 Task: Set the ecosystem for new security advisory in the repository "Javascript" to "GitHub Actions".
Action: Mouse moved to (961, 202)
Screenshot: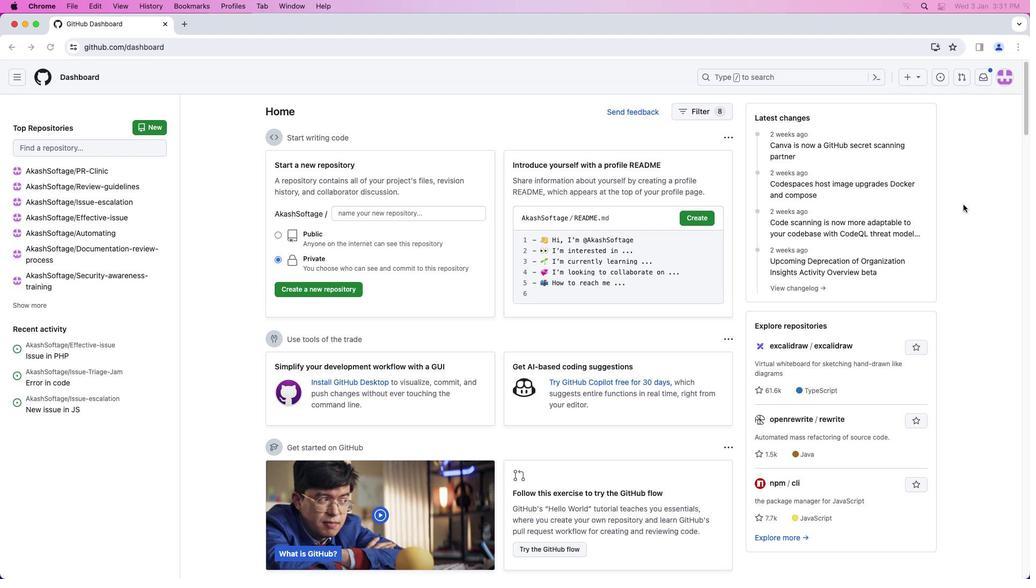
Action: Mouse pressed left at (961, 202)
Screenshot: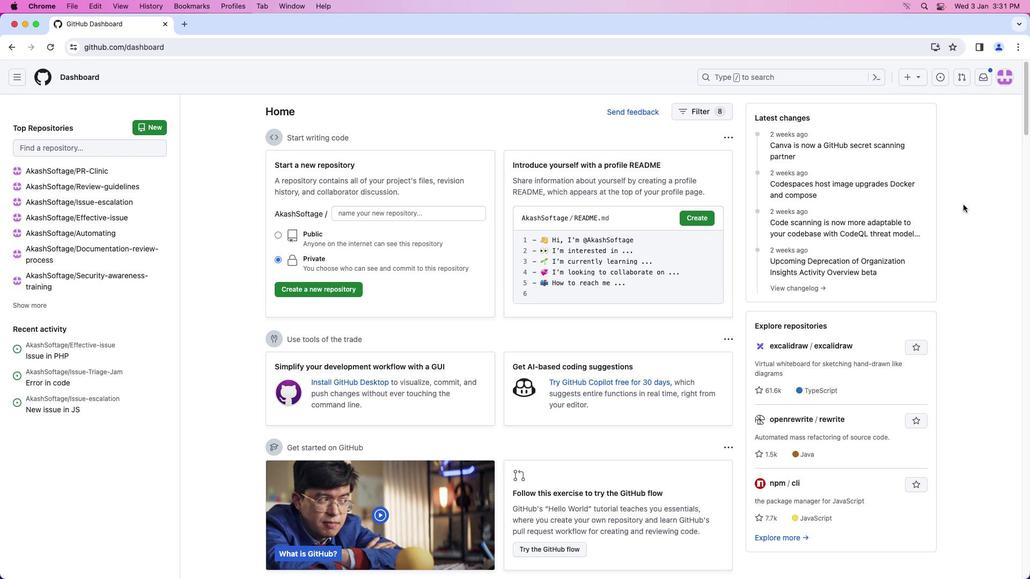 
Action: Mouse moved to (998, 72)
Screenshot: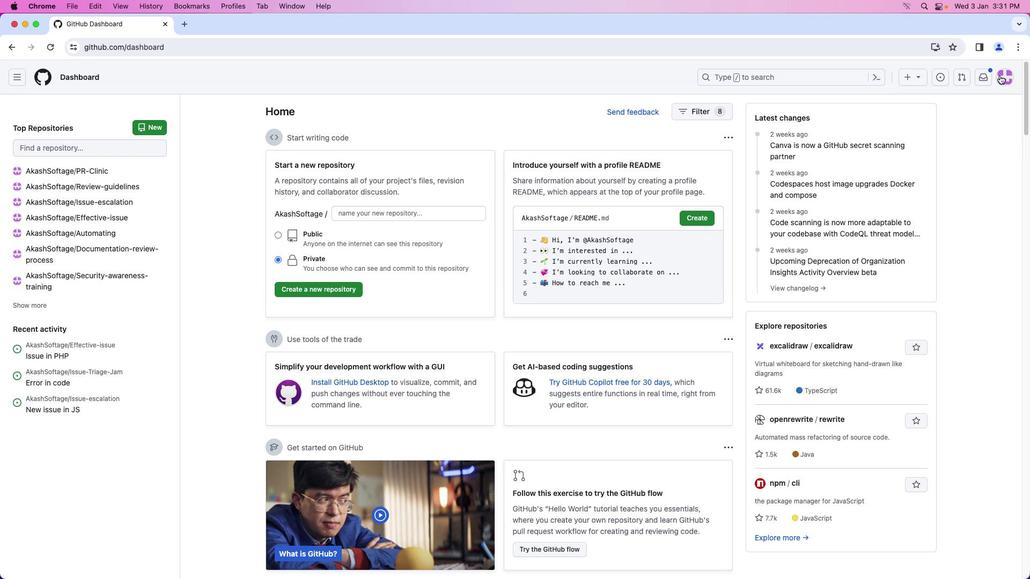 
Action: Mouse pressed left at (998, 72)
Screenshot: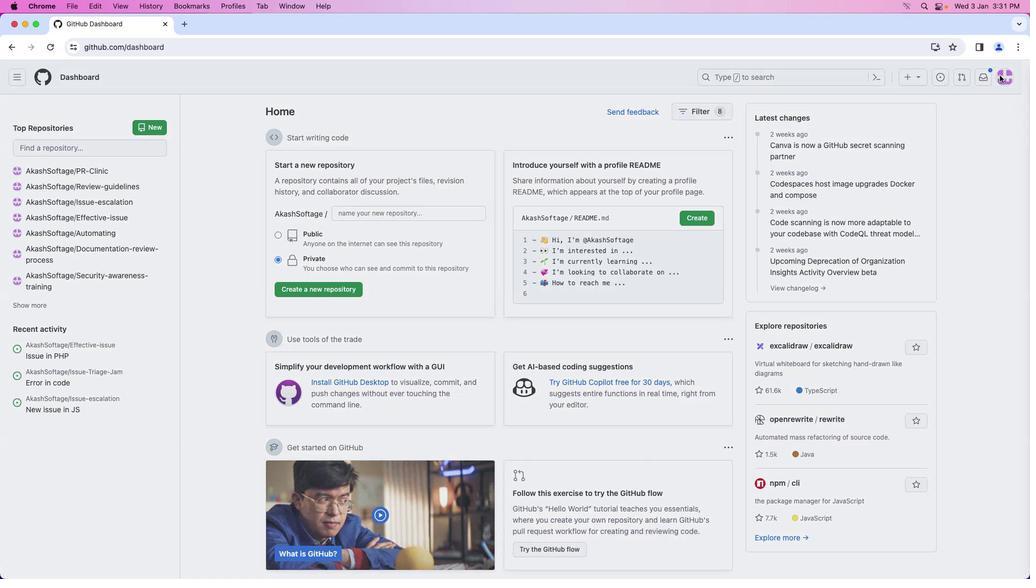 
Action: Mouse moved to (932, 173)
Screenshot: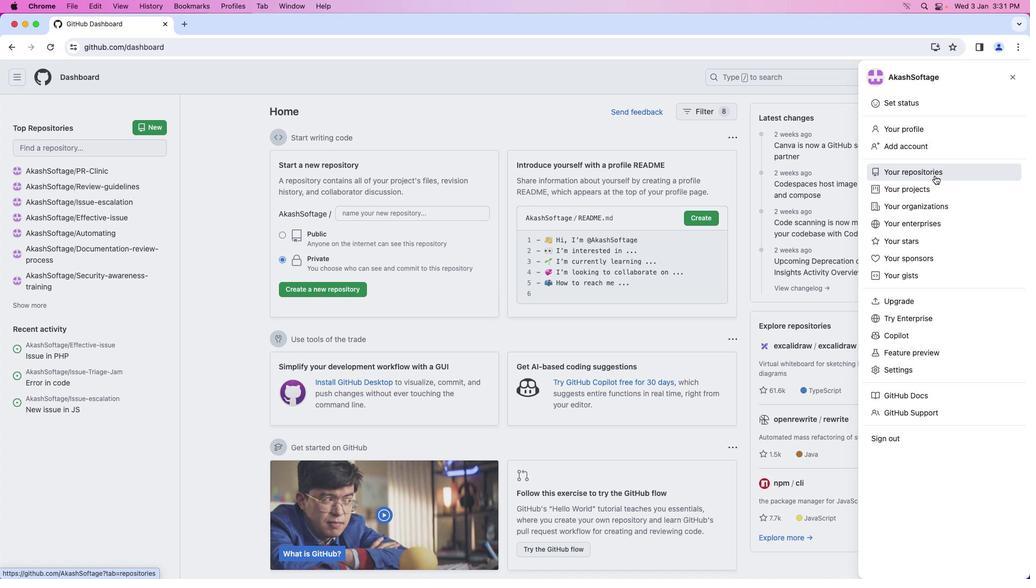 
Action: Mouse pressed left at (932, 173)
Screenshot: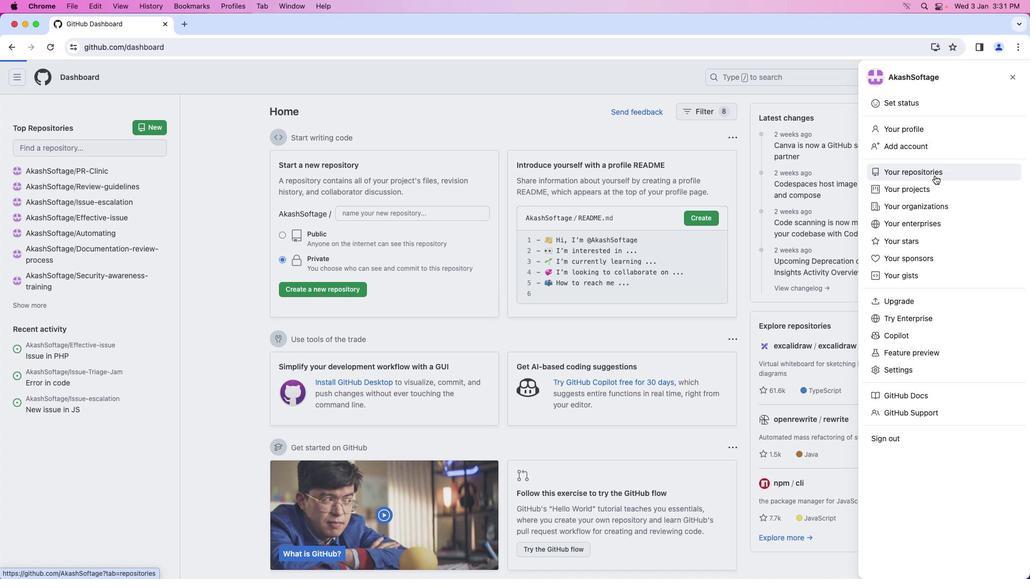 
Action: Mouse moved to (398, 176)
Screenshot: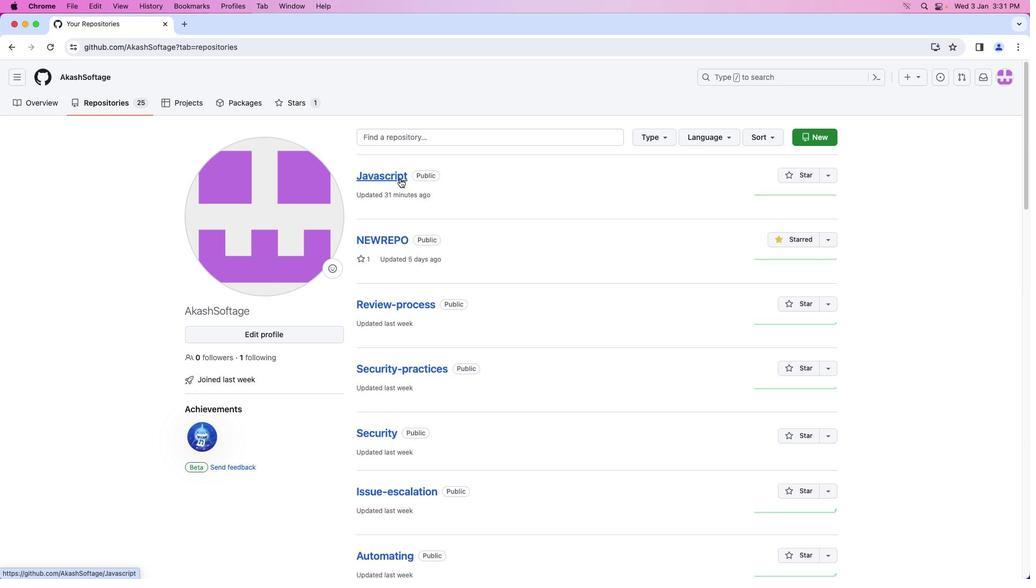 
Action: Mouse pressed left at (398, 176)
Screenshot: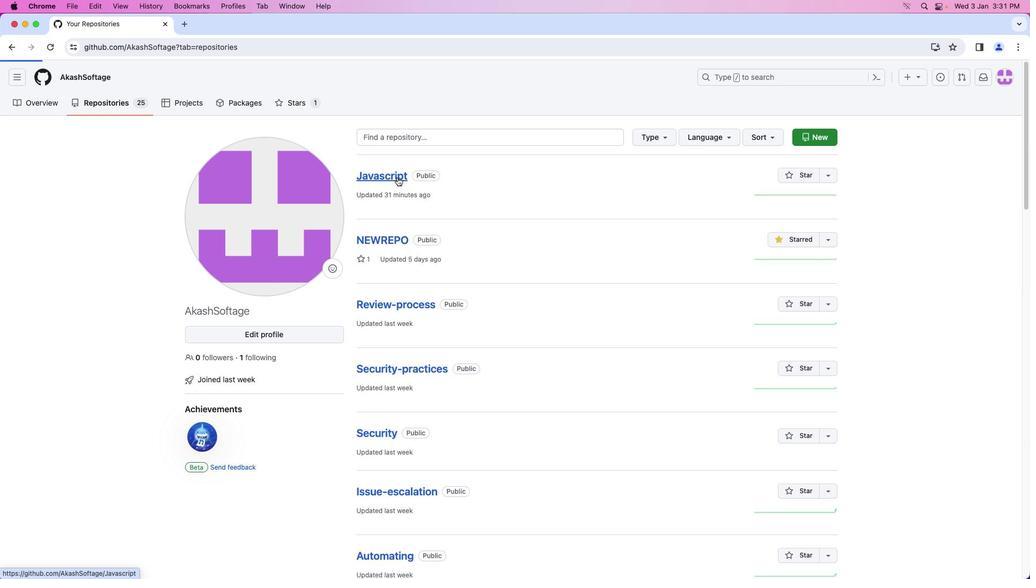 
Action: Mouse moved to (331, 111)
Screenshot: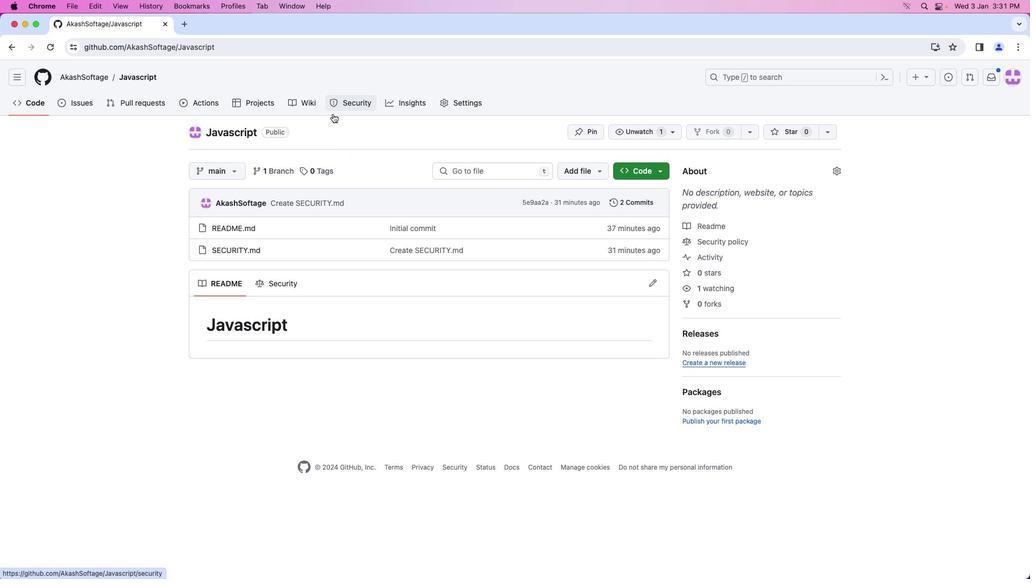 
Action: Mouse pressed left at (331, 111)
Screenshot: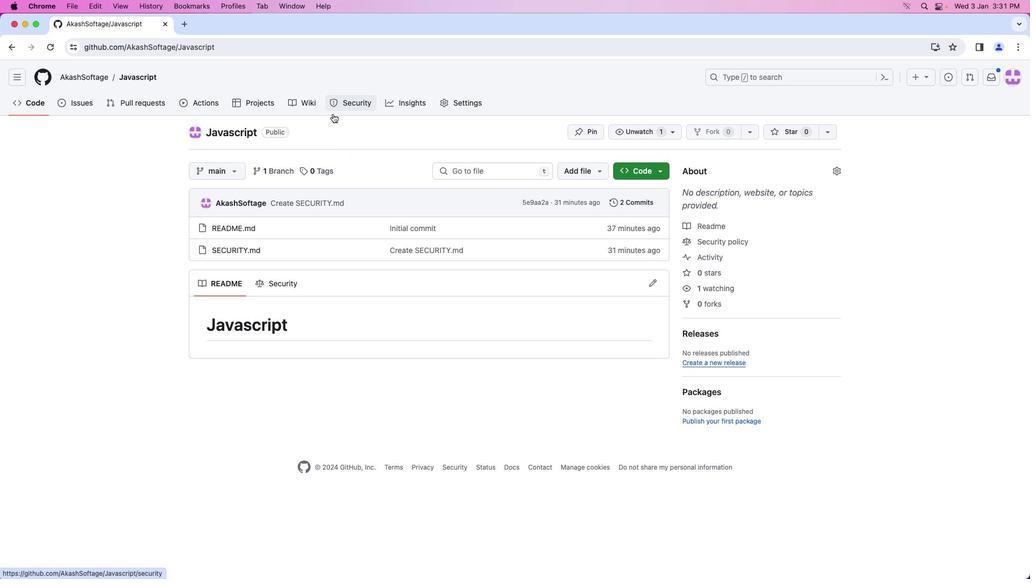 
Action: Mouse moved to (281, 198)
Screenshot: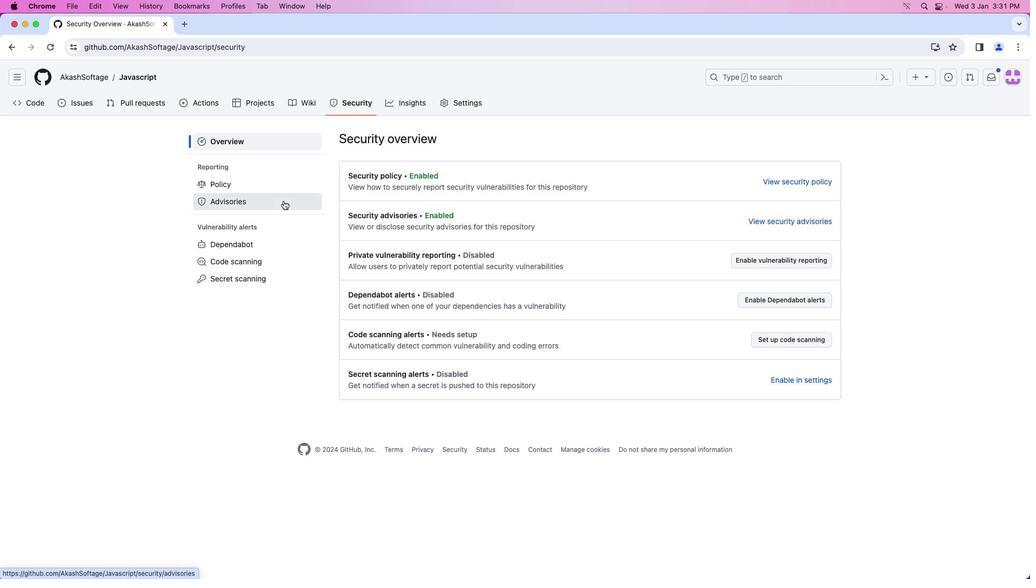 
Action: Mouse pressed left at (281, 198)
Screenshot: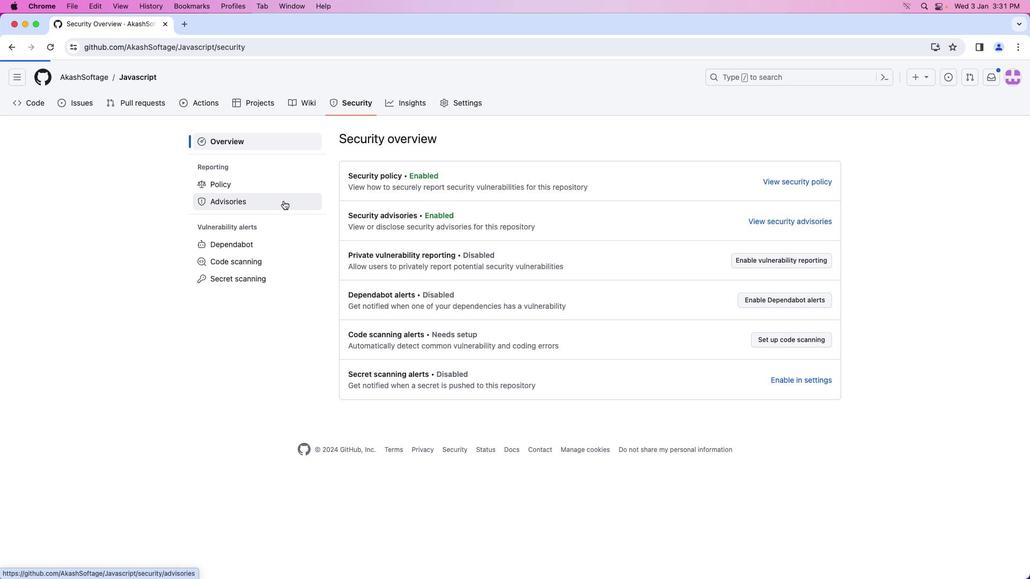 
Action: Mouse moved to (795, 144)
Screenshot: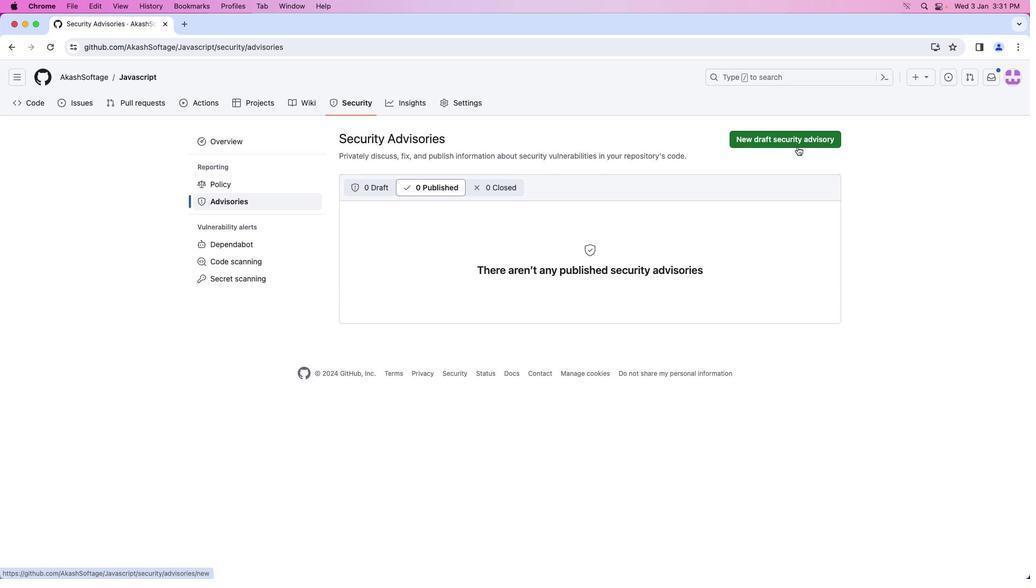 
Action: Mouse pressed left at (795, 144)
Screenshot: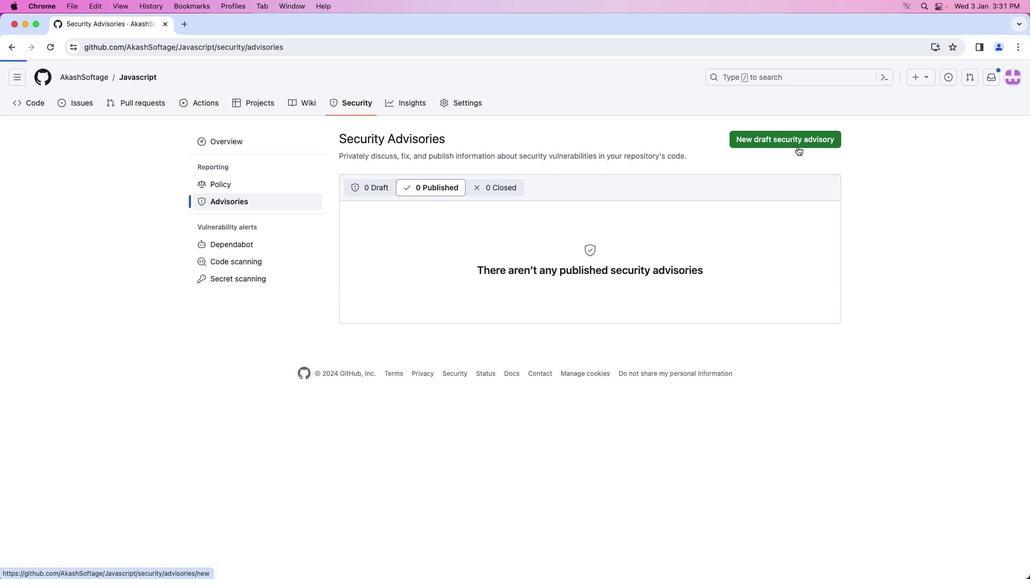 
Action: Mouse moved to (541, 287)
Screenshot: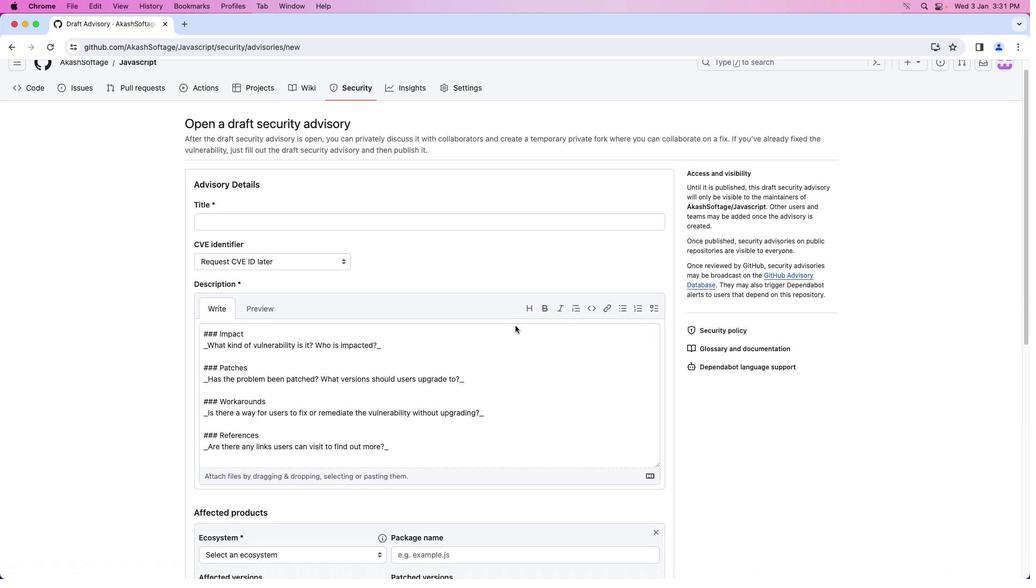 
Action: Mouse scrolled (541, 287) with delta (-1, -2)
Screenshot: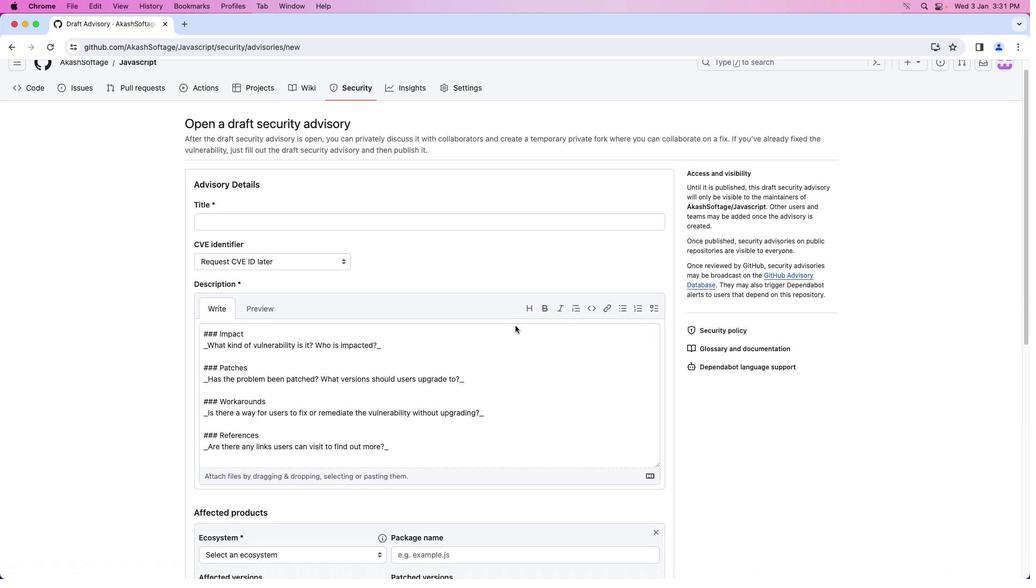 
Action: Mouse moved to (517, 318)
Screenshot: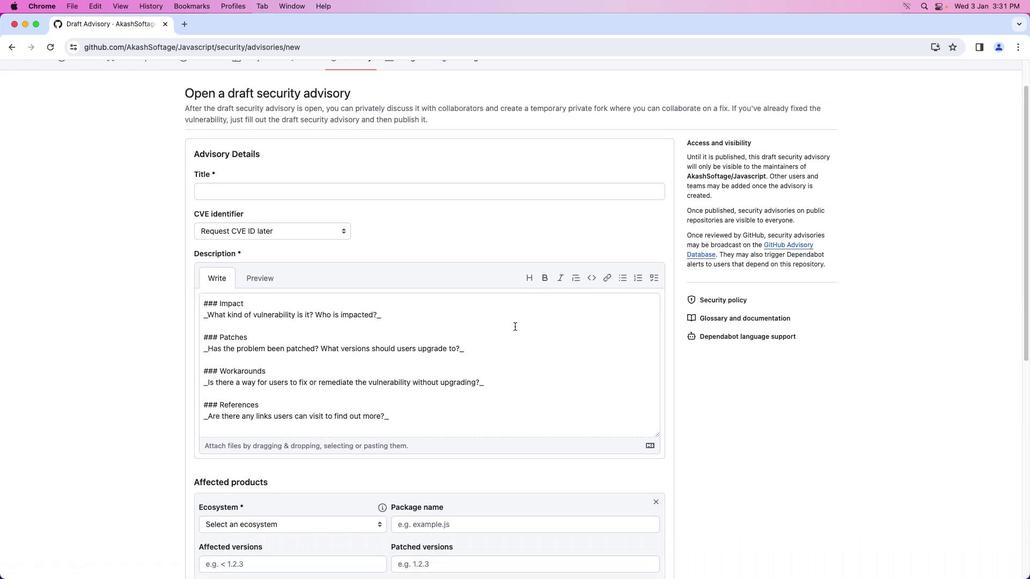 
Action: Mouse scrolled (517, 318) with delta (-1, -2)
Screenshot: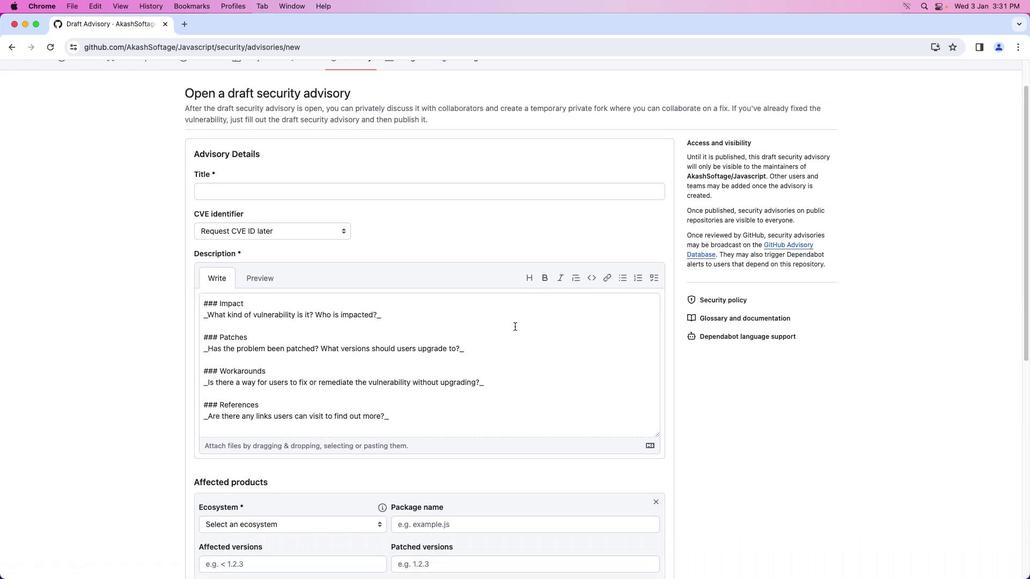 
Action: Mouse moved to (513, 324)
Screenshot: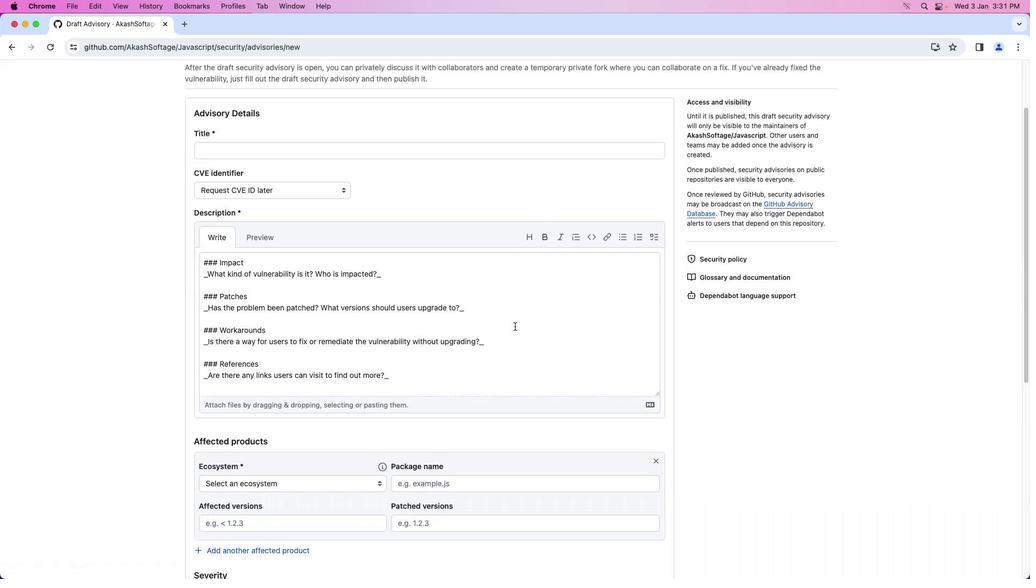
Action: Mouse scrolled (513, 324) with delta (-1, -2)
Screenshot: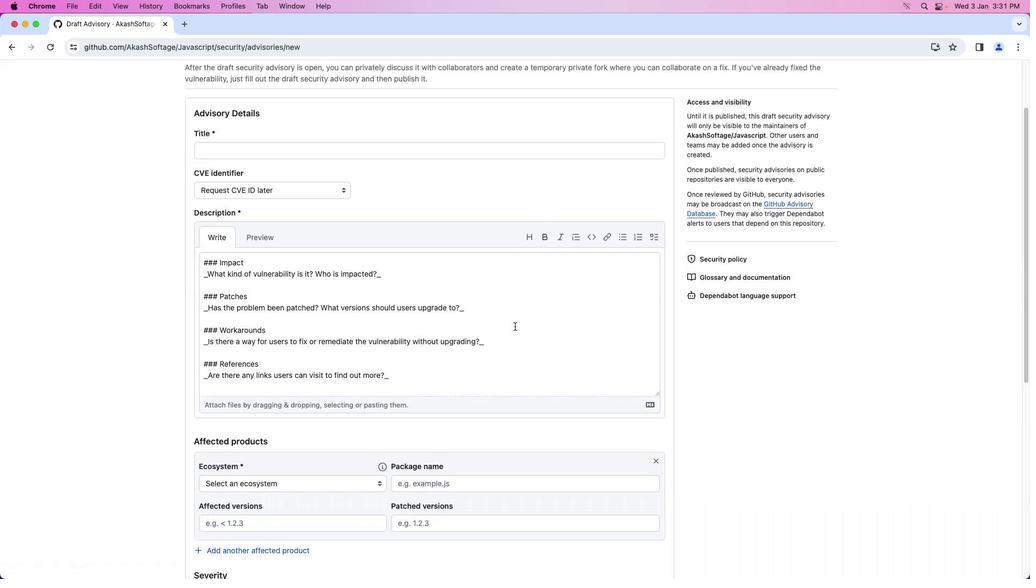 
Action: Mouse moved to (513, 324)
Screenshot: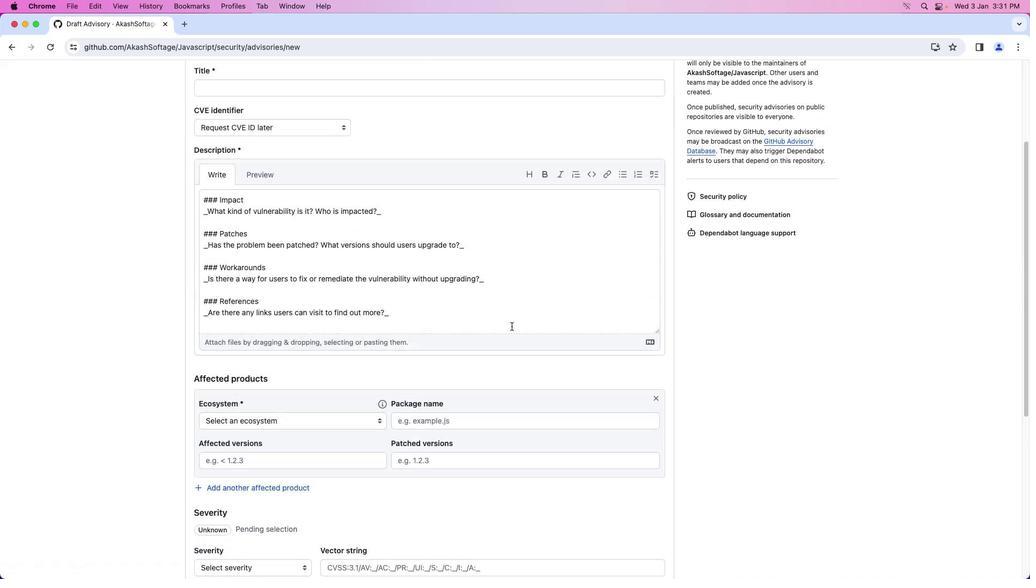 
Action: Mouse scrolled (513, 324) with delta (-1, -3)
Screenshot: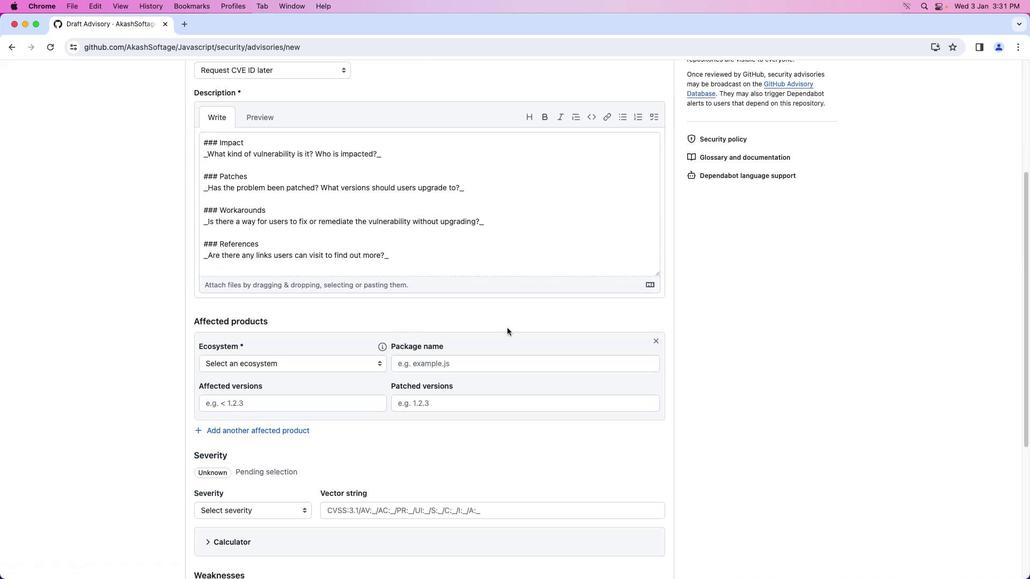 
Action: Mouse scrolled (513, 324) with delta (-1, -3)
Screenshot: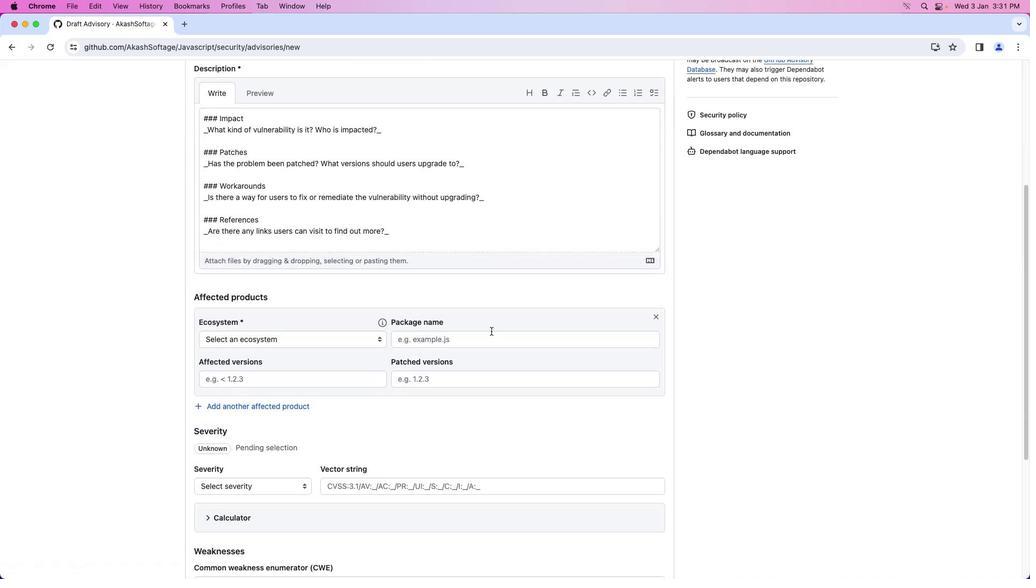 
Action: Mouse moved to (300, 335)
Screenshot: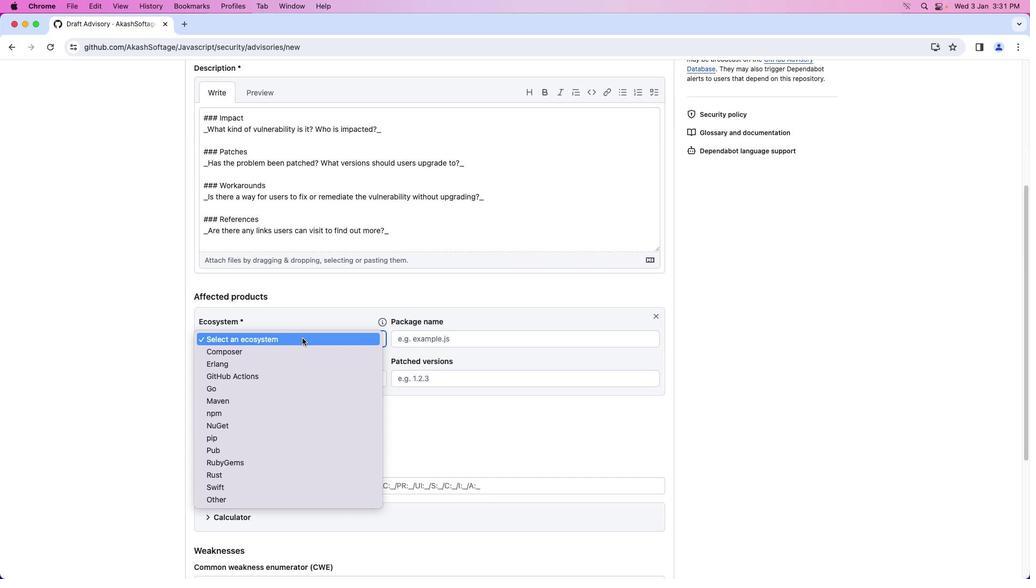 
Action: Mouse pressed left at (300, 335)
Screenshot: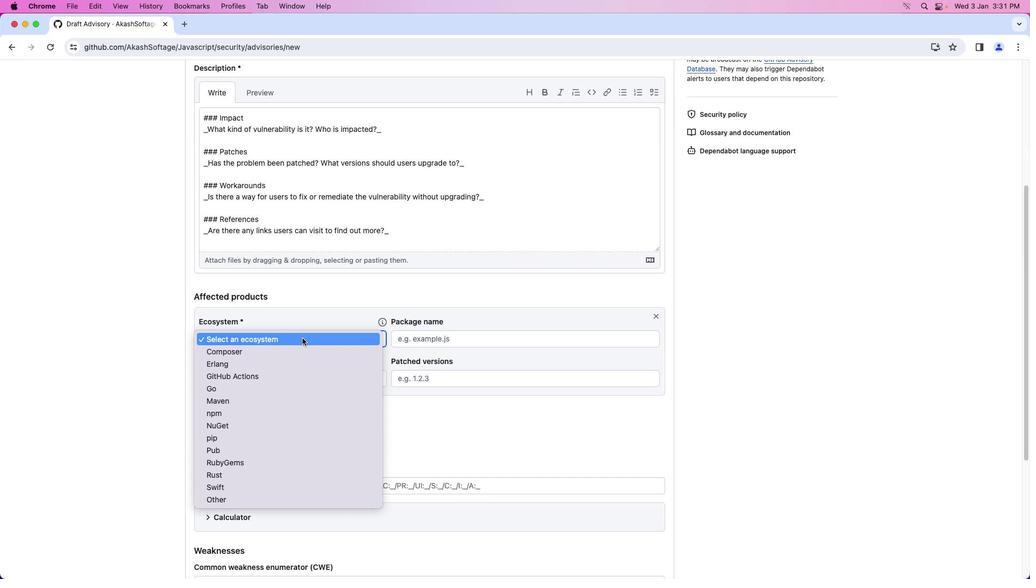 
Action: Mouse moved to (286, 372)
Screenshot: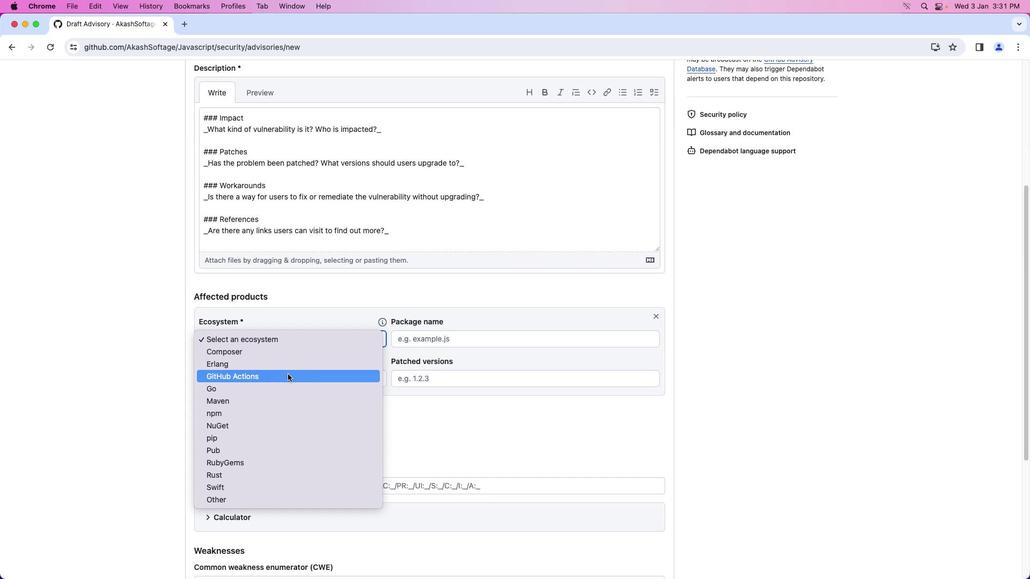 
Action: Mouse pressed left at (286, 372)
Screenshot: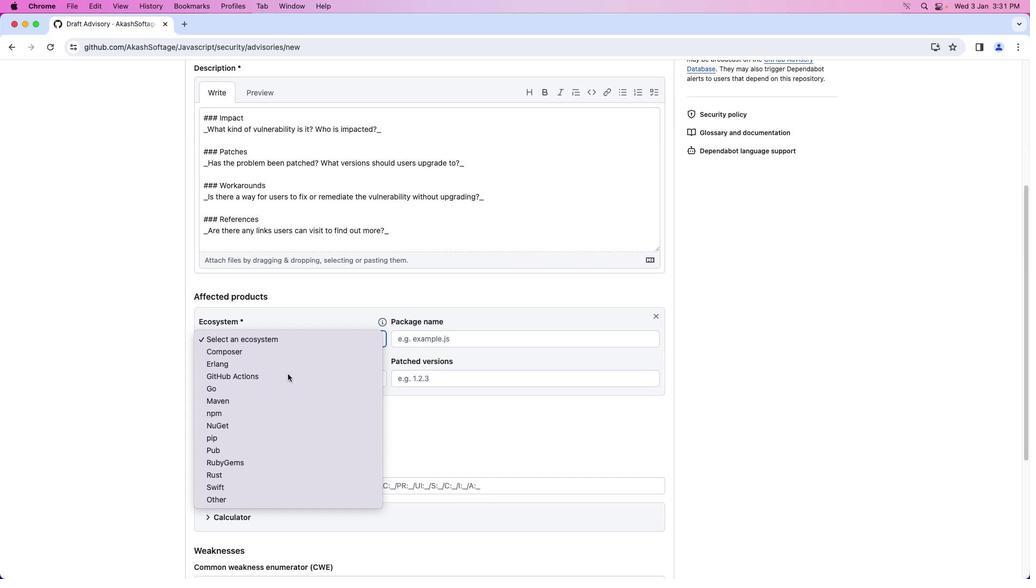 
Action: Mouse moved to (283, 364)
Screenshot: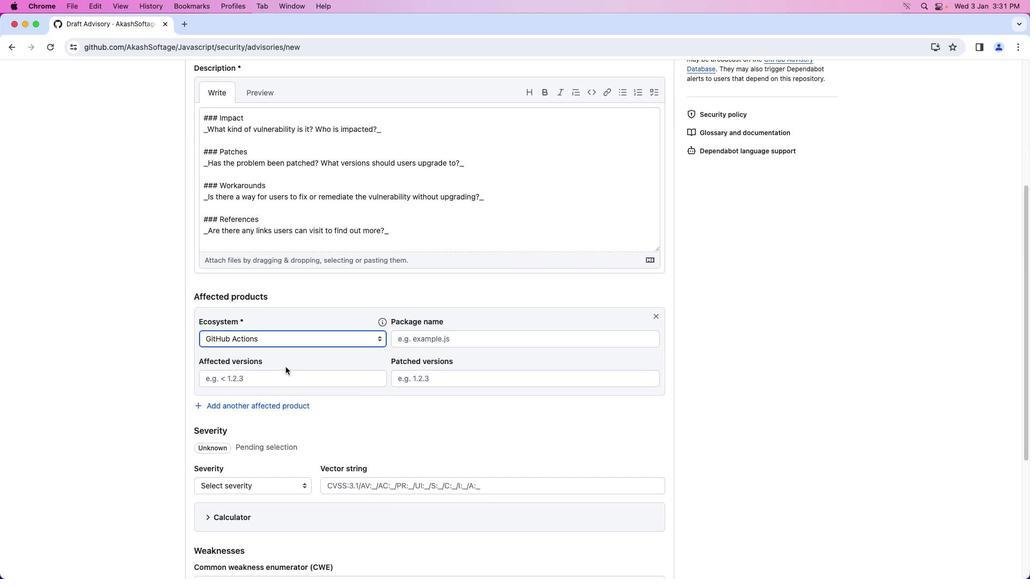 
